 Task: Create a section Code Captains and in the section, add a milestone User Experience Testing in the project AgileHaven
Action: Mouse moved to (444, 642)
Screenshot: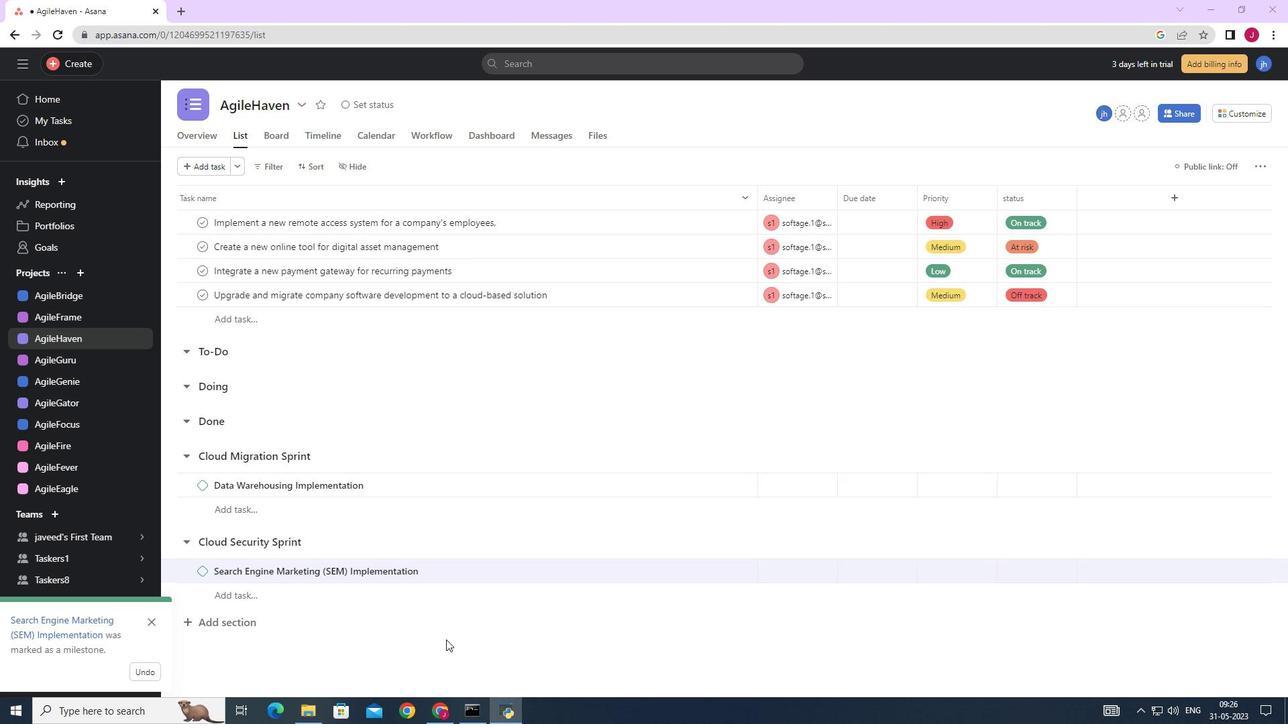 
Action: Mouse scrolled (444, 642) with delta (0, 0)
Screenshot: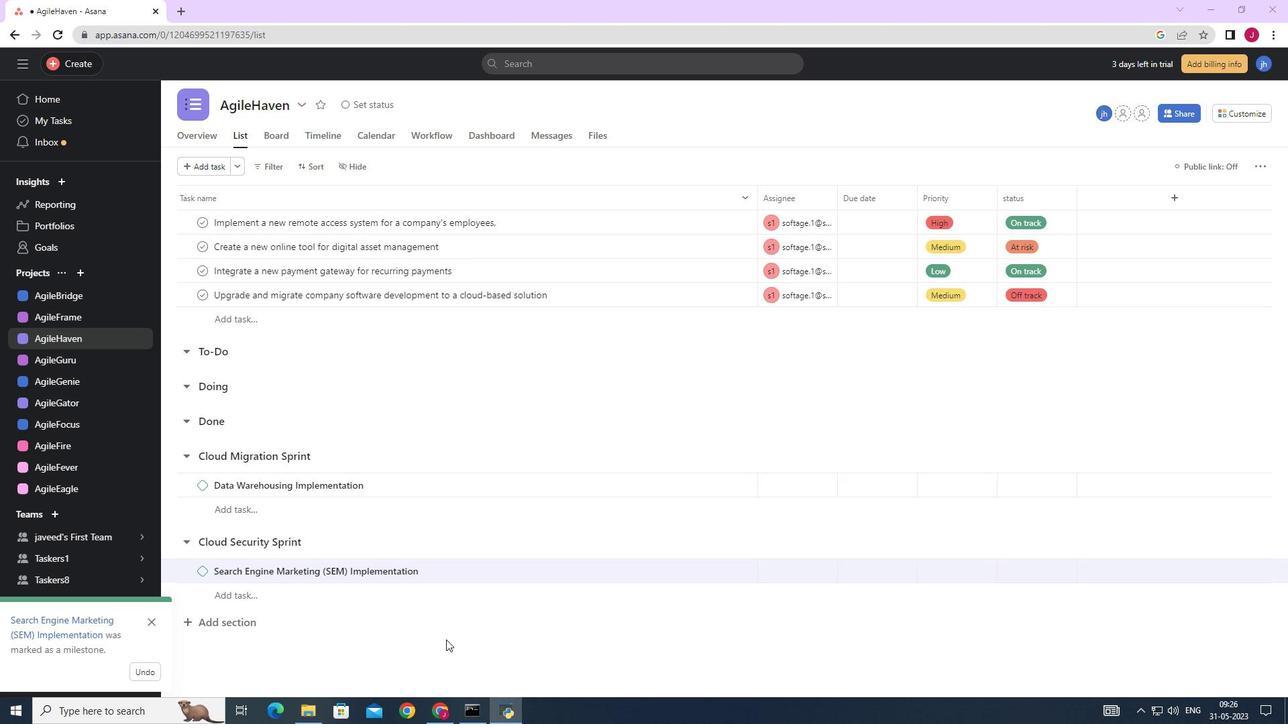 
Action: Mouse moved to (444, 642)
Screenshot: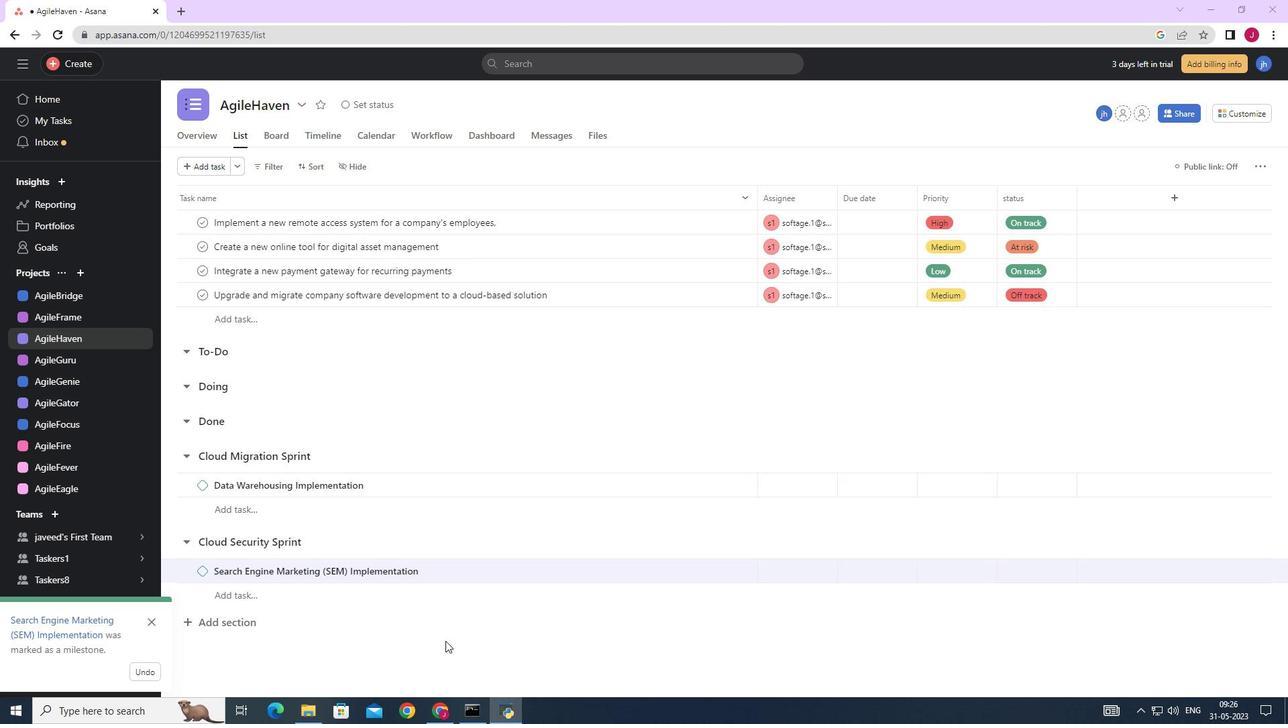 
Action: Mouse scrolled (444, 642) with delta (0, 0)
Screenshot: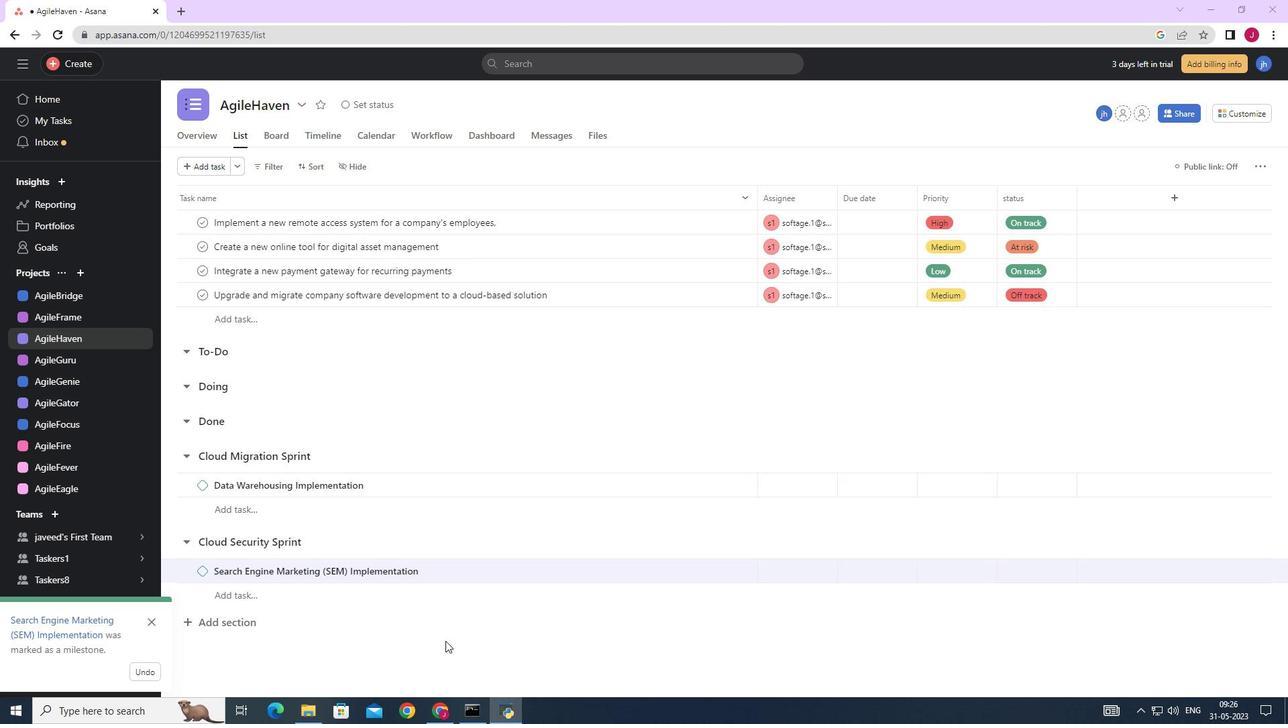
Action: Mouse moved to (444, 643)
Screenshot: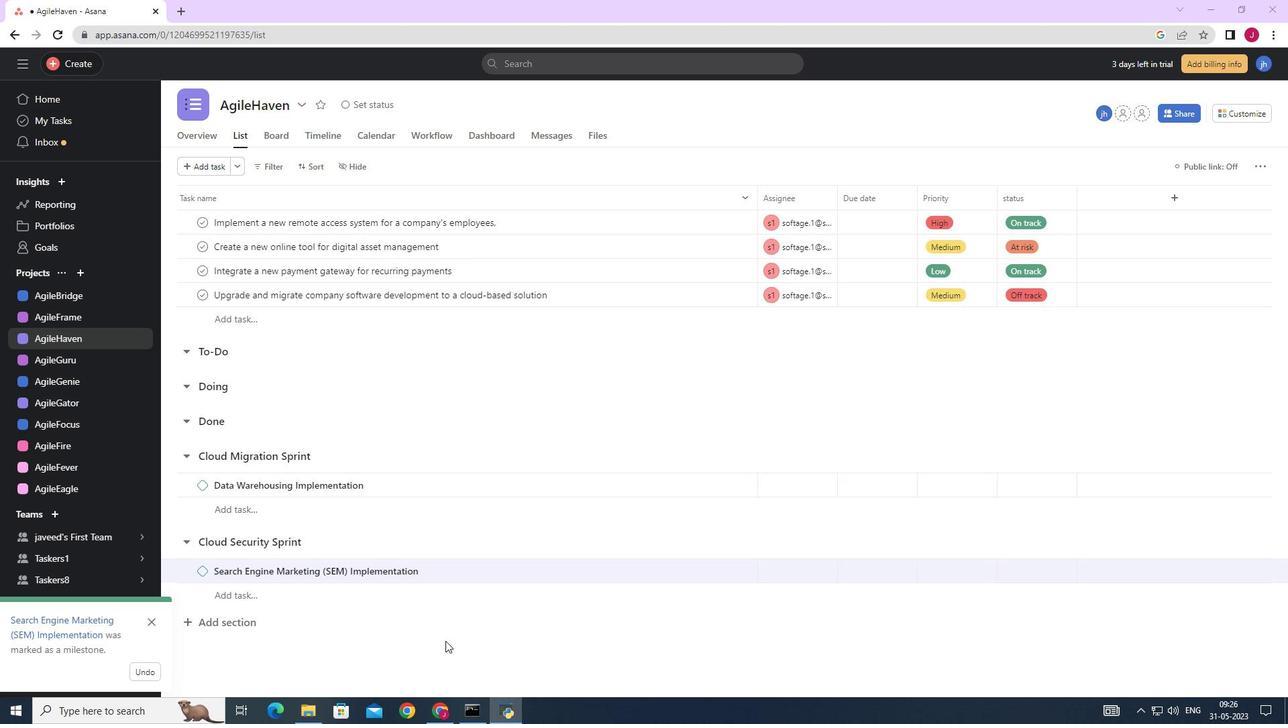 
Action: Mouse scrolled (444, 642) with delta (0, 0)
Screenshot: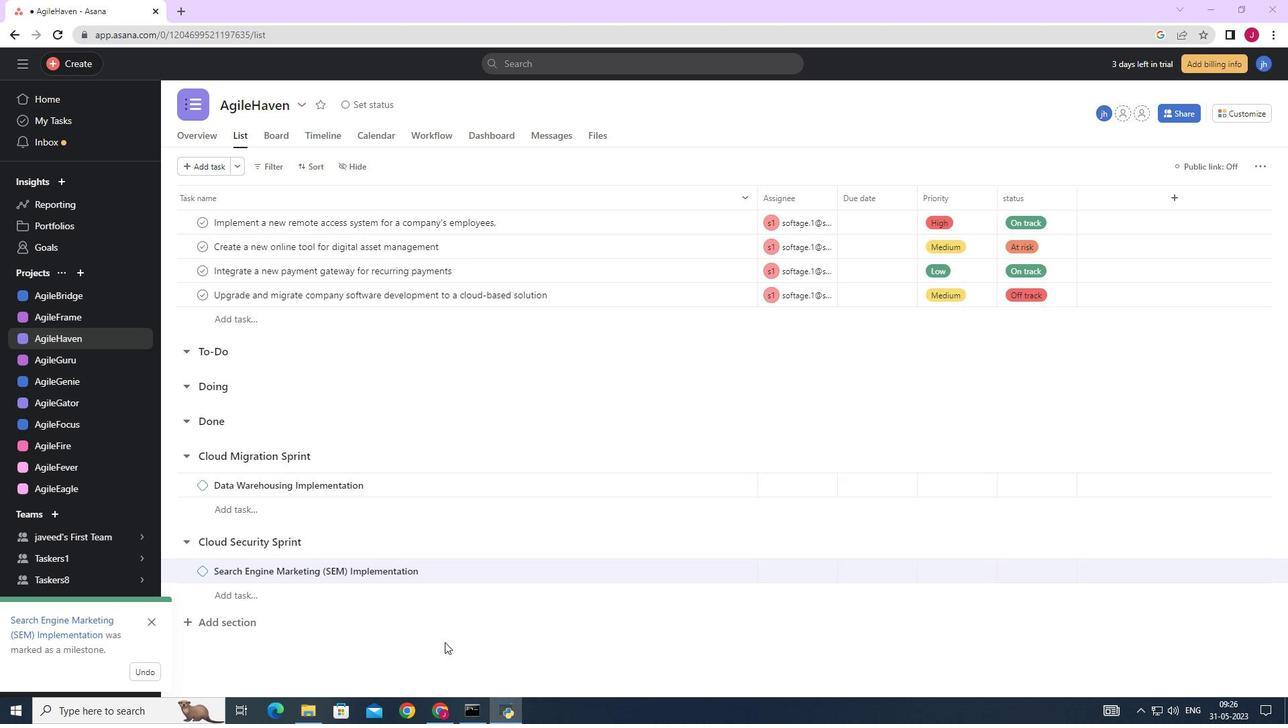 
Action: Mouse moved to (443, 643)
Screenshot: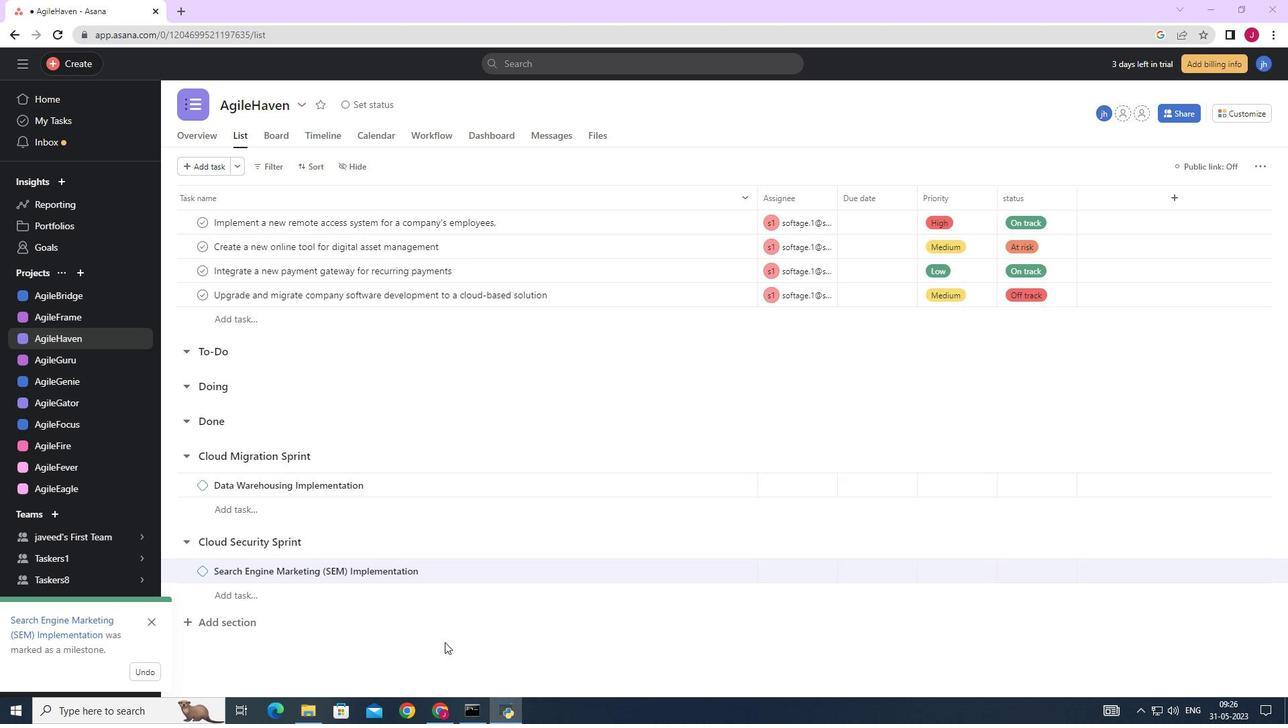 
Action: Mouse scrolled (443, 642) with delta (0, 0)
Screenshot: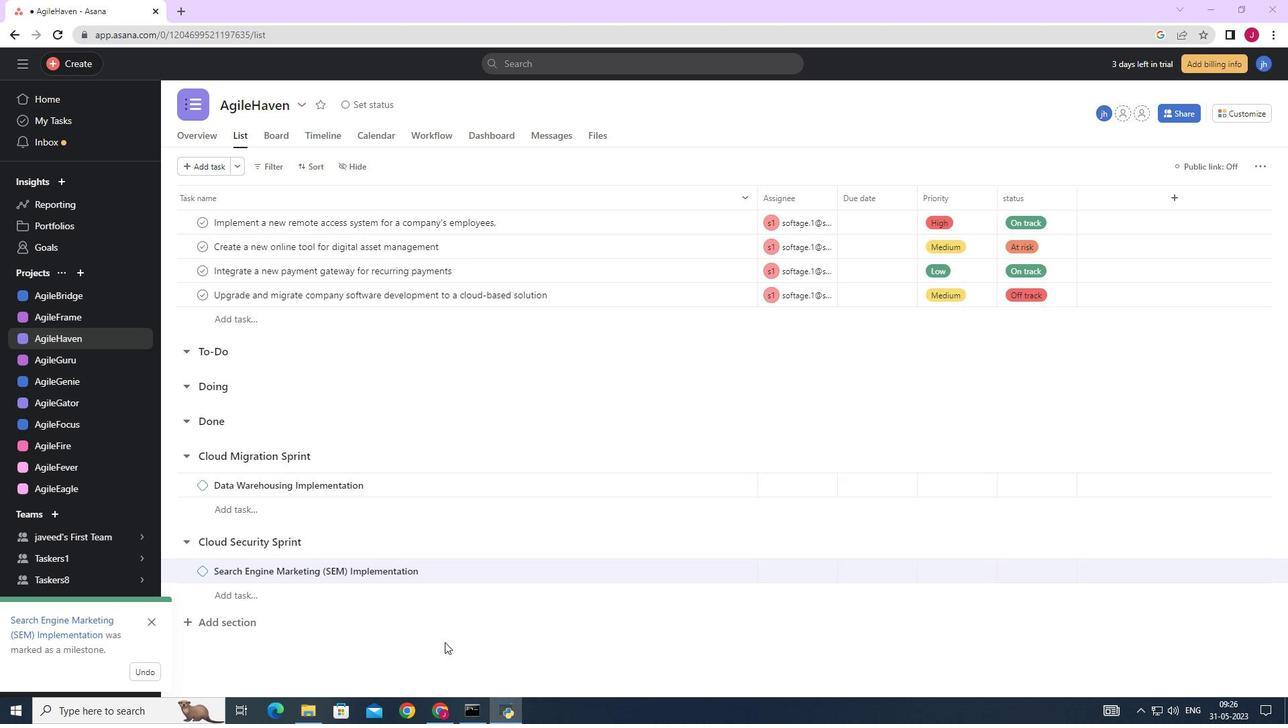 
Action: Mouse moved to (224, 628)
Screenshot: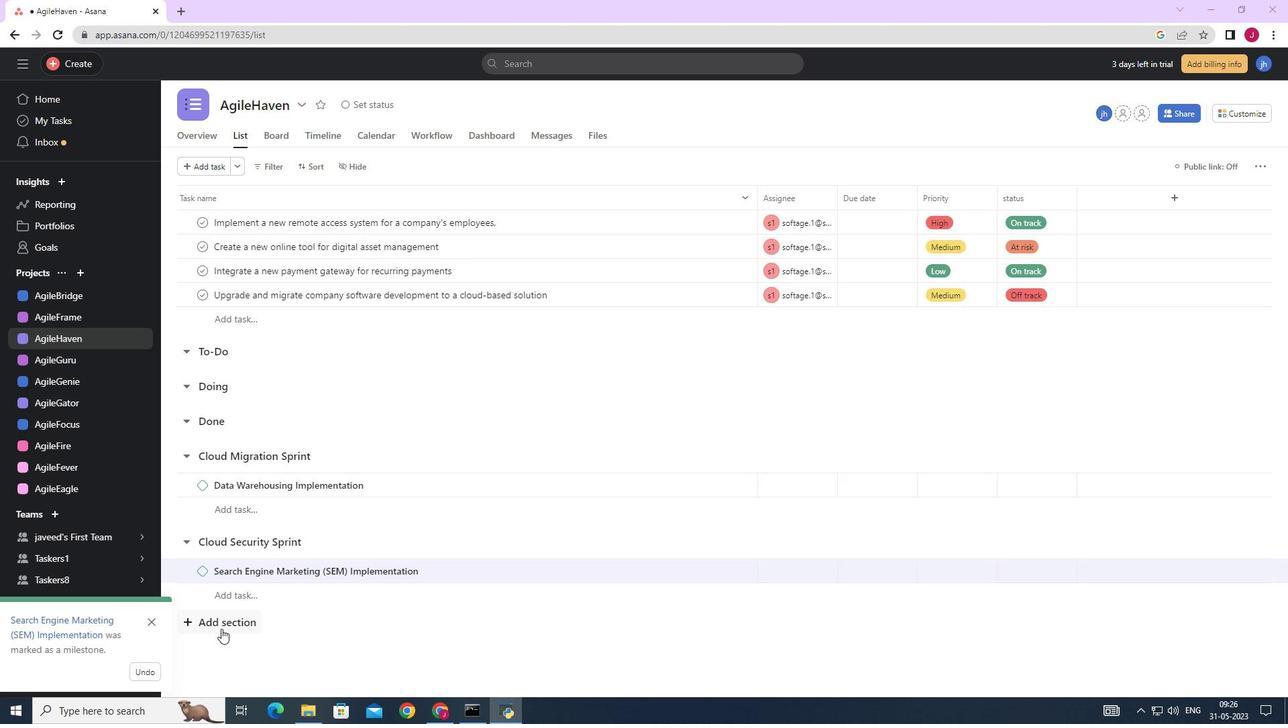 
Action: Mouse pressed left at (224, 628)
Screenshot: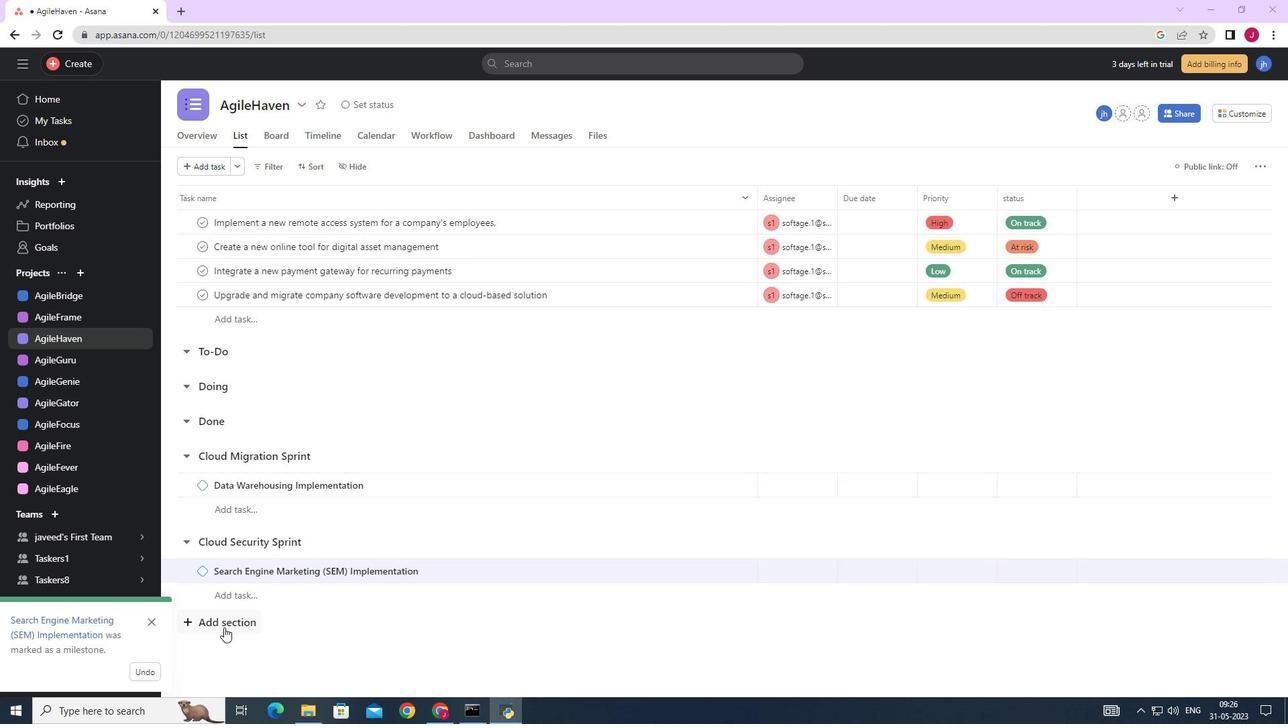 
Action: Mouse moved to (242, 624)
Screenshot: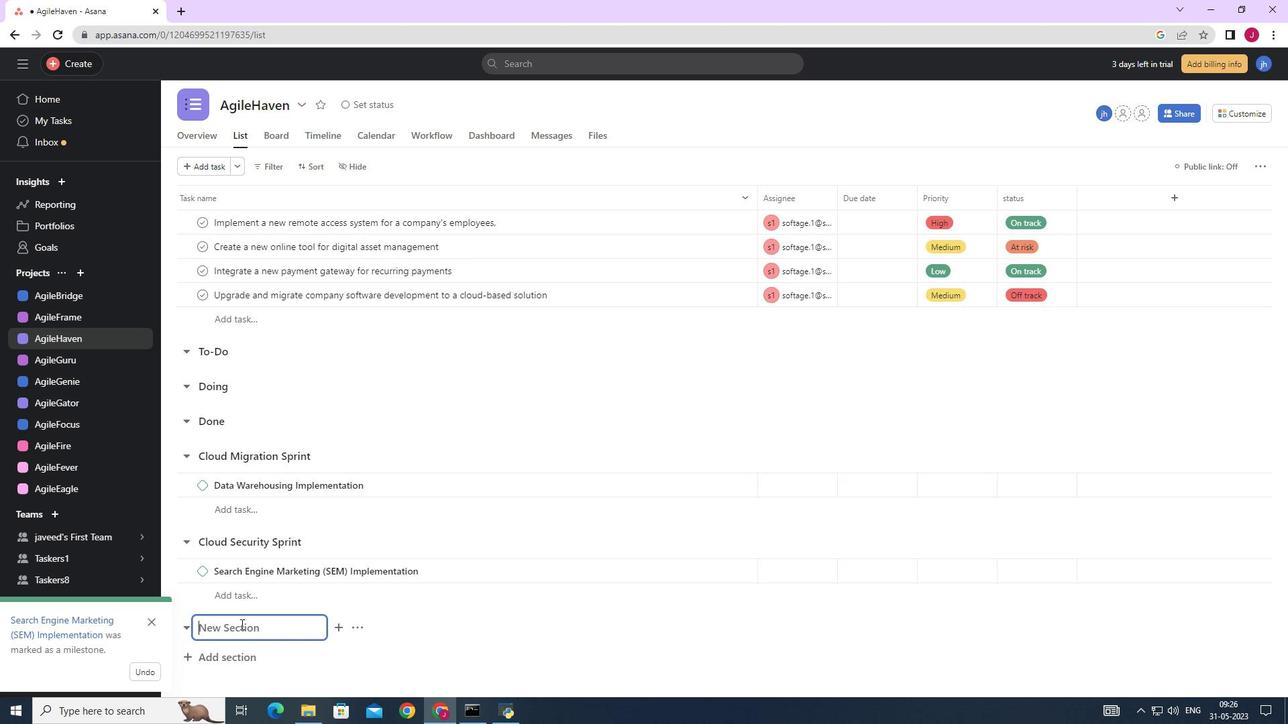 
Action: Key pressed <Key.caps_lock>C<Key.caps_lock>ode<Key.space><Key.caps_lock>C<Key.caps_lock>aotains<Key.backspace><Key.backspace><Key.backspace><Key.backspace><Key.backspace><Key.backspace>patins<Key.enter><Key.caps_lock>U<Key.caps_lock>ser<Key.space><Key.caps_lock>E<Key.caps_lock>xperience<Key.space><Key.caps_lock>T<Key.caps_lock>esting
Screenshot: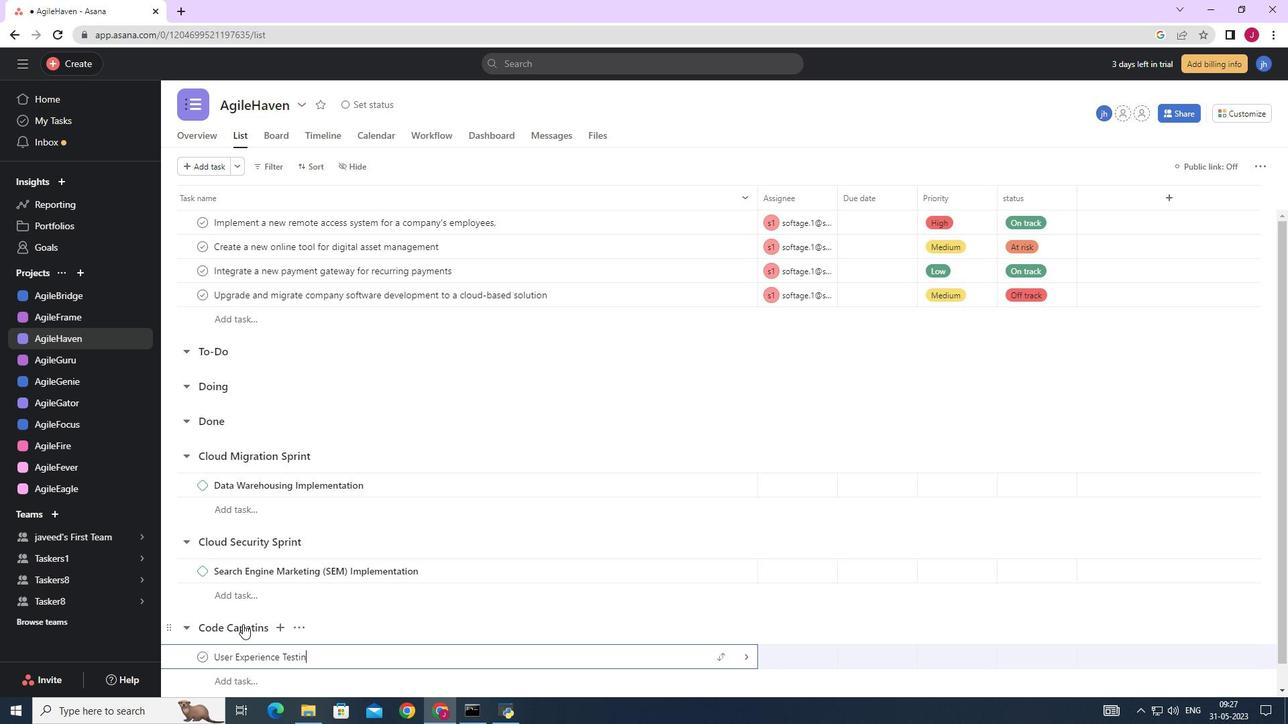 
Action: Mouse moved to (749, 658)
Screenshot: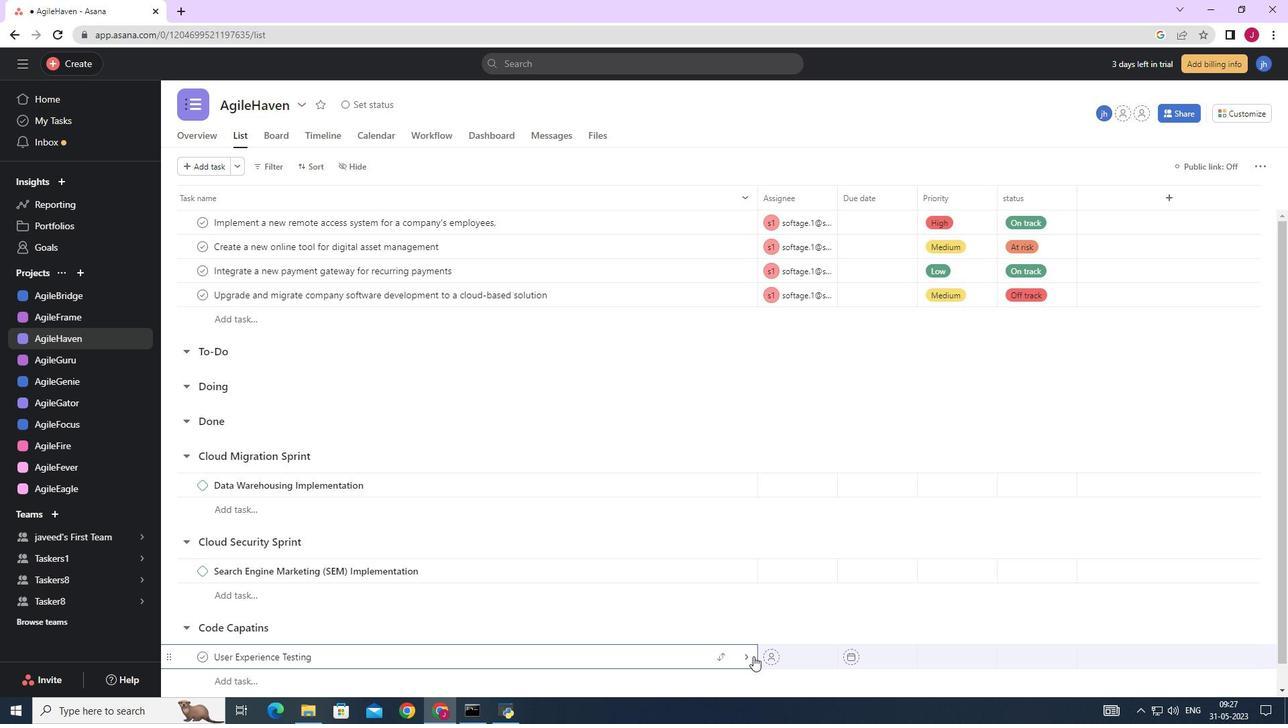 
Action: Mouse pressed left at (749, 658)
Screenshot: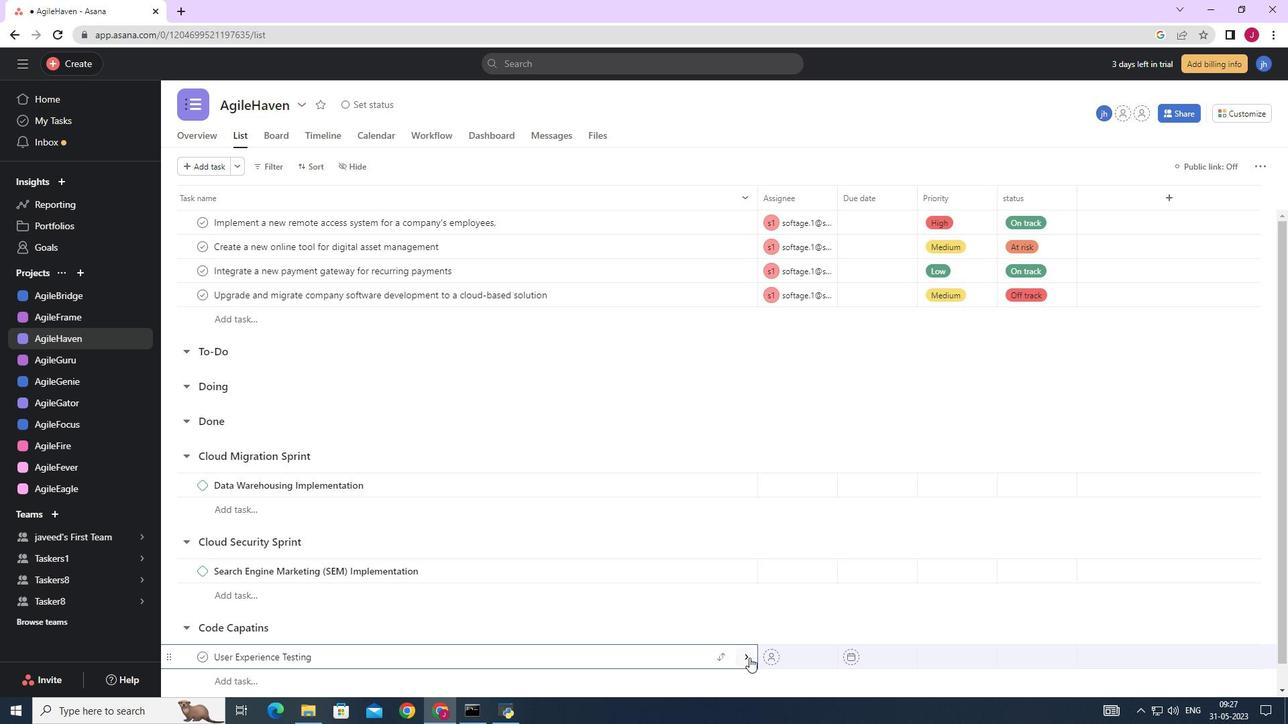 
Action: Mouse moved to (1236, 165)
Screenshot: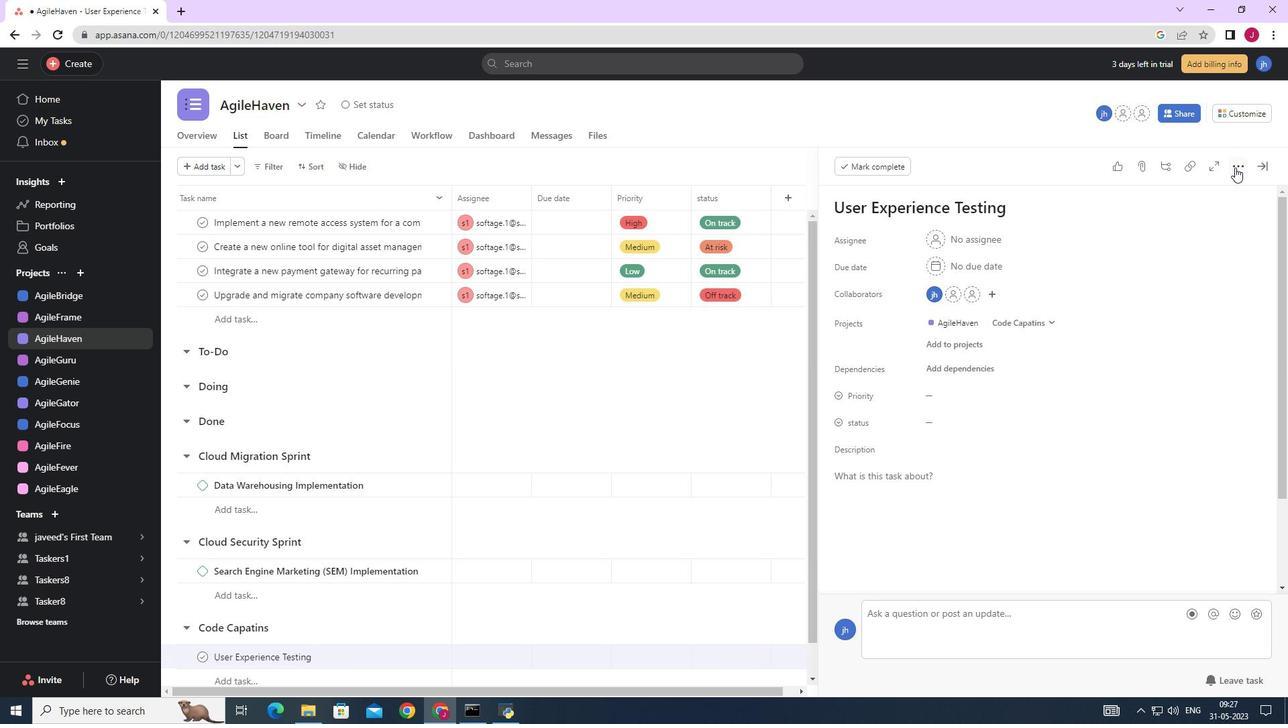
Action: Mouse pressed left at (1236, 165)
Screenshot: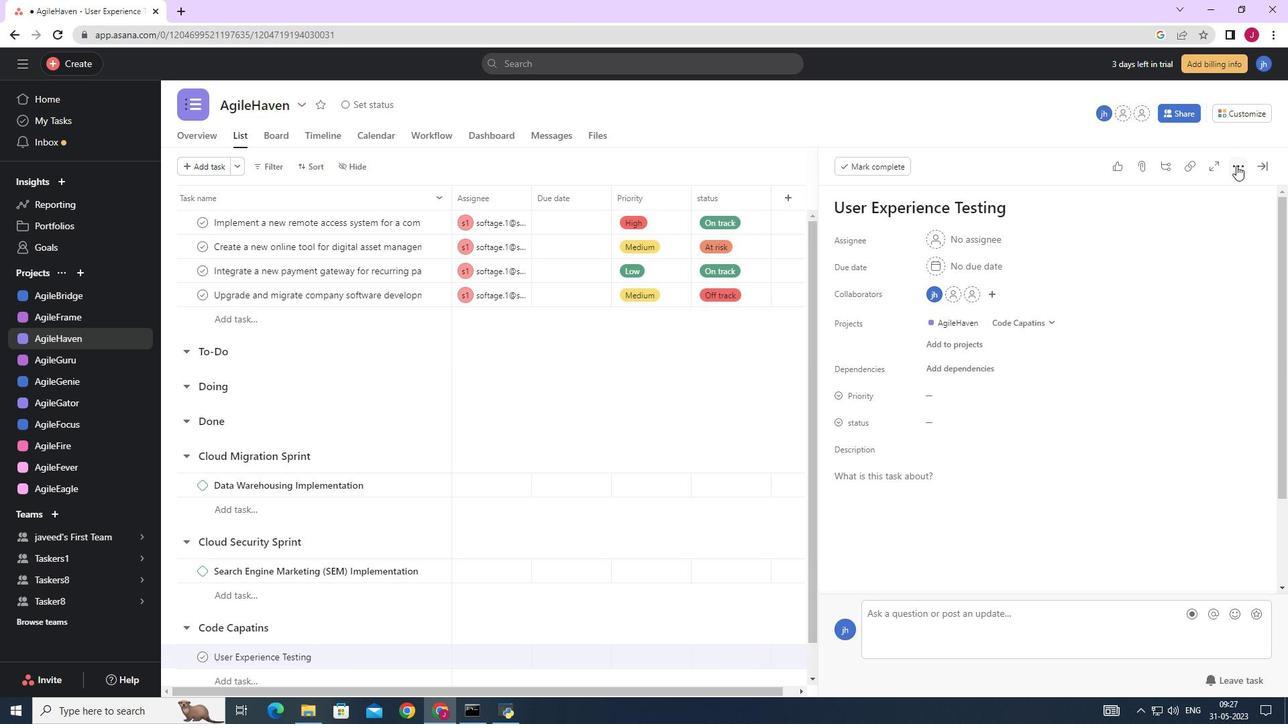 
Action: Mouse moved to (1113, 218)
Screenshot: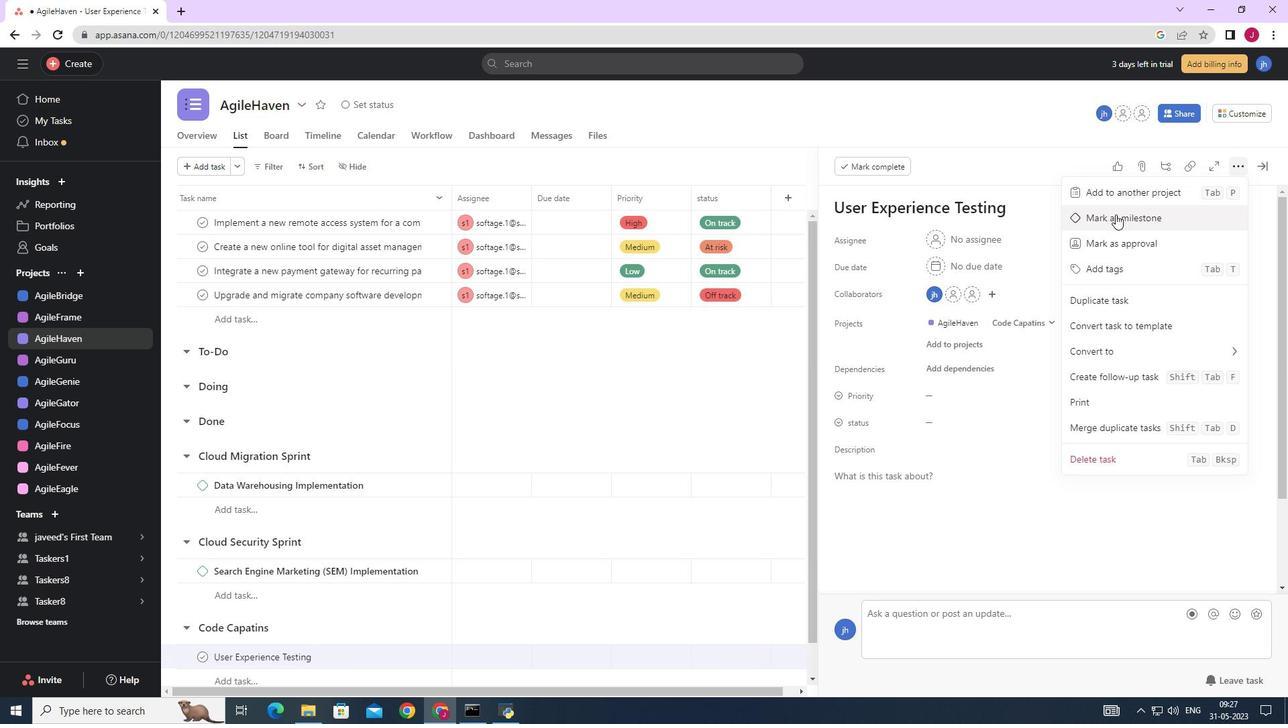 
Action: Mouse pressed left at (1113, 218)
Screenshot: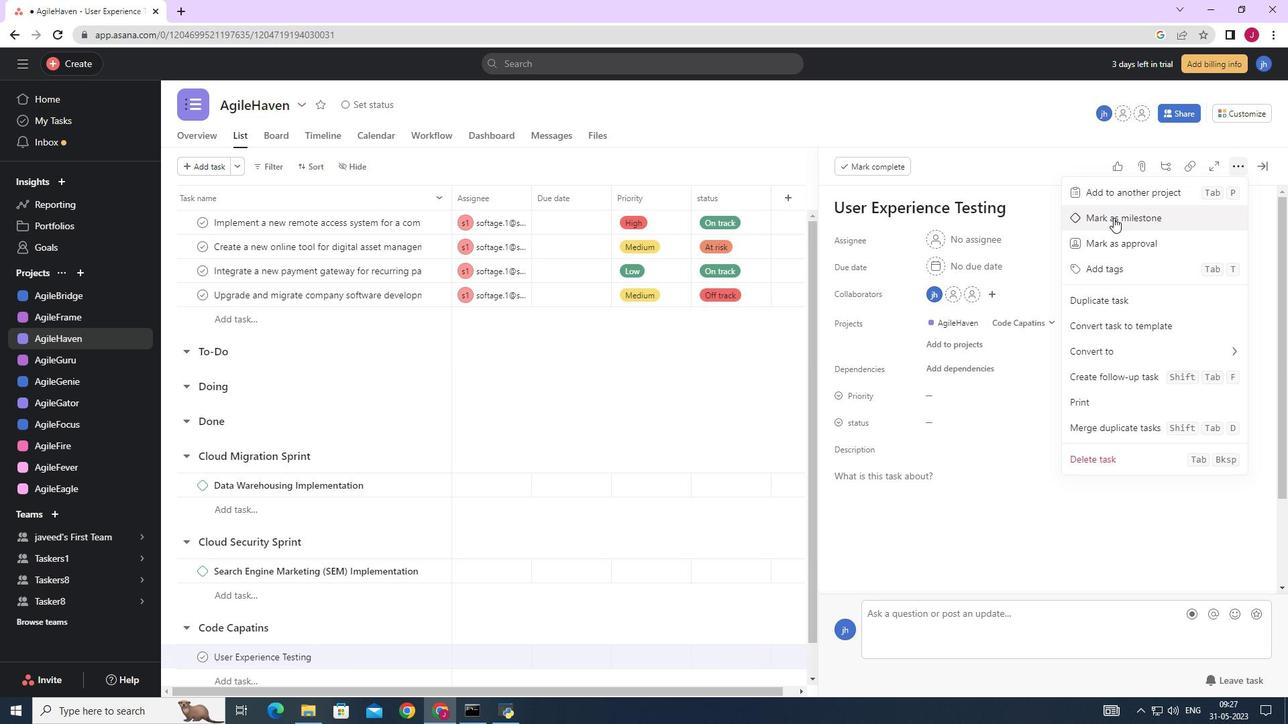 
Action: Mouse moved to (1268, 164)
Screenshot: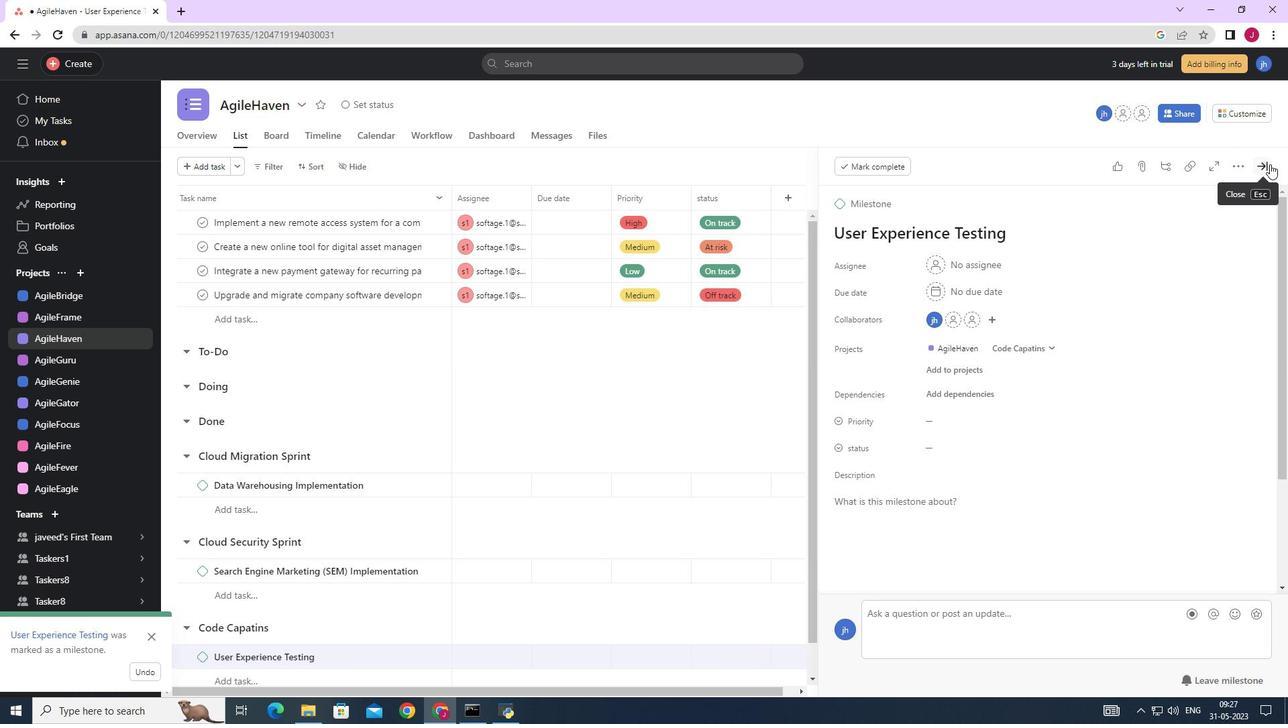 
Action: Mouse pressed left at (1268, 164)
Screenshot: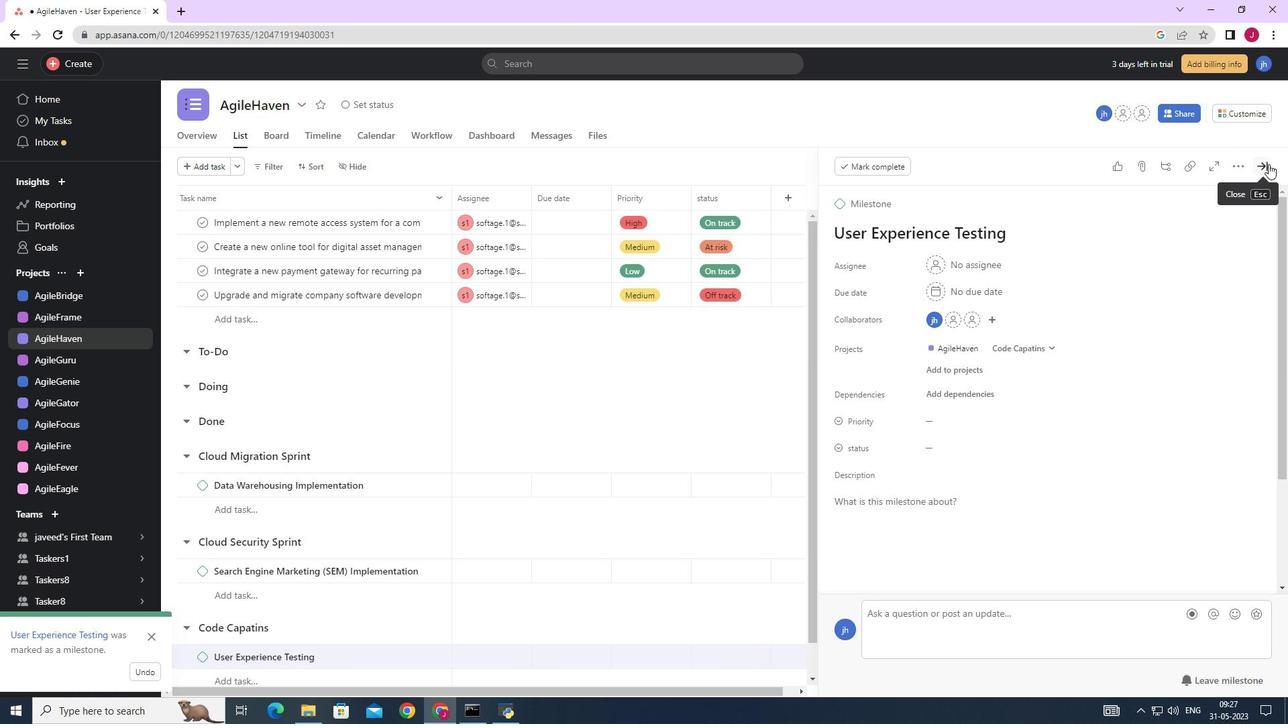 
Action: Mouse moved to (1245, 152)
Screenshot: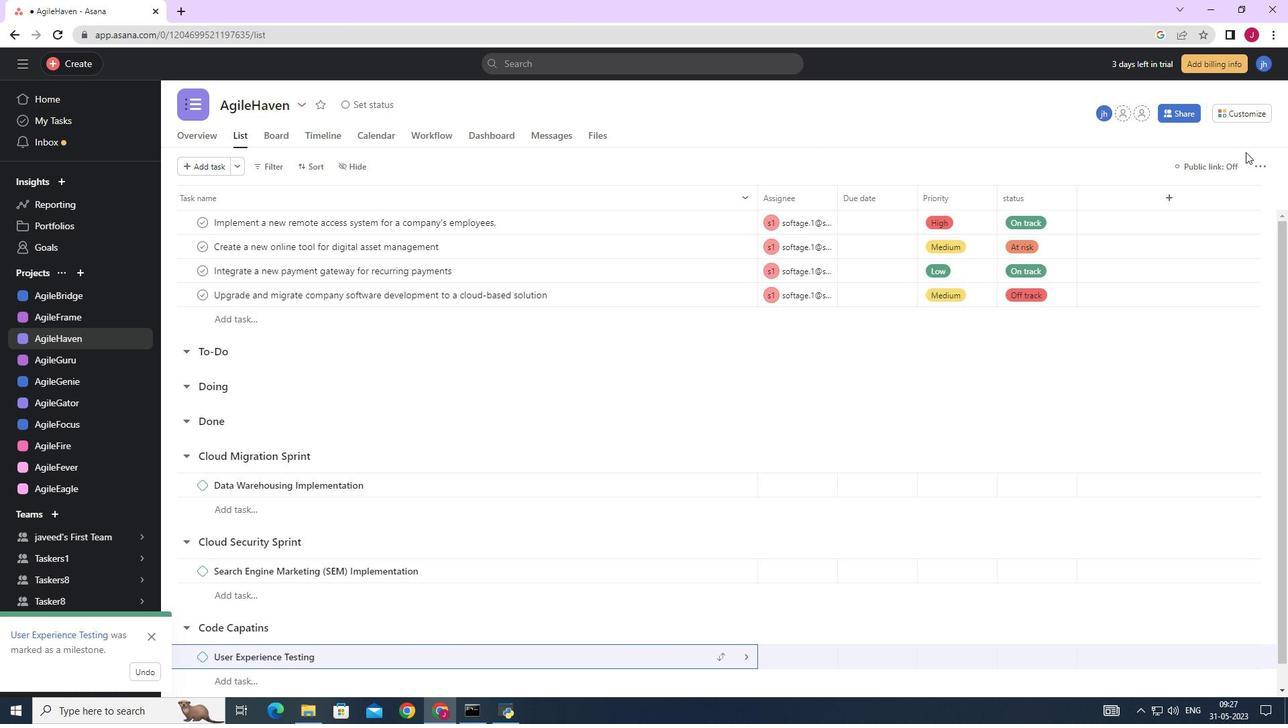 
